 Task: Add Jarrow Formulas Methyl B-12 Lemon Flavor to the cart.
Action: Mouse pressed left at (38, 92)
Screenshot: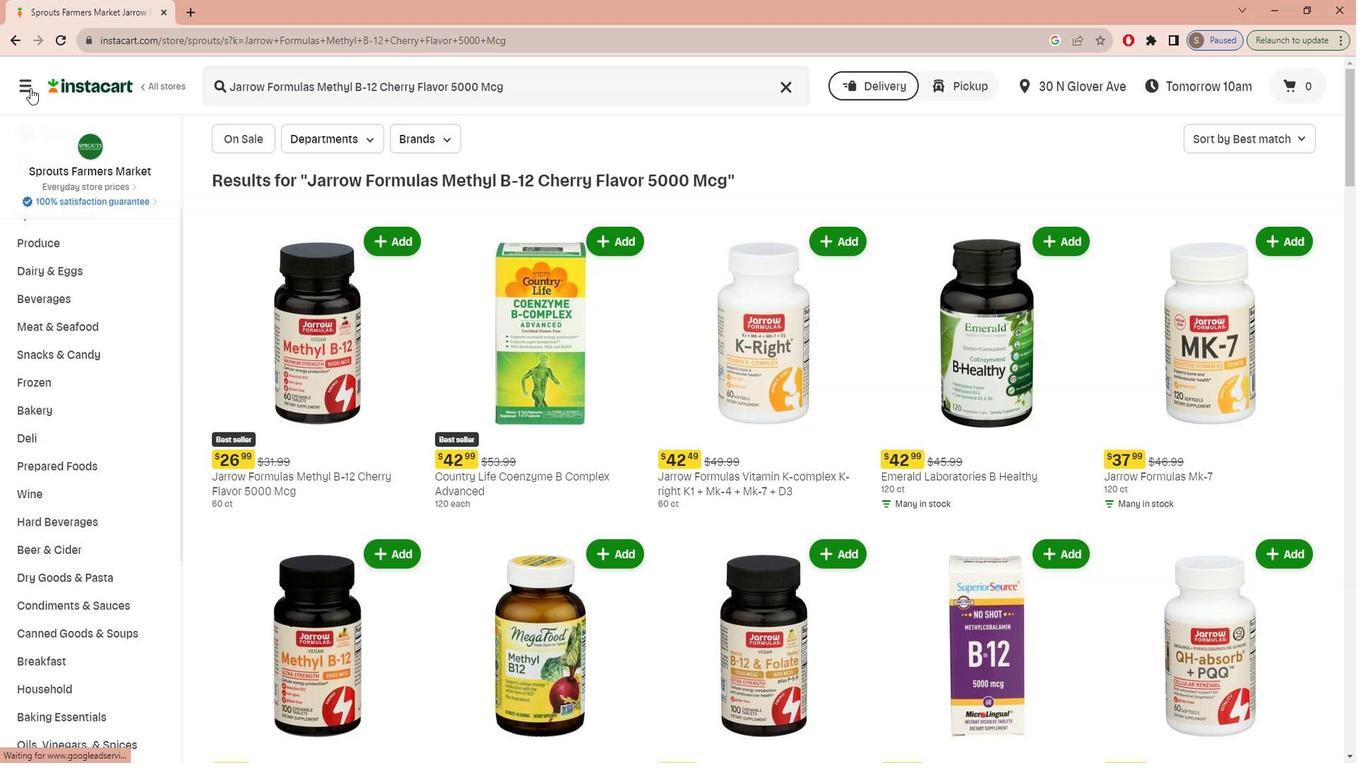 
Action: Mouse moved to (51, 190)
Screenshot: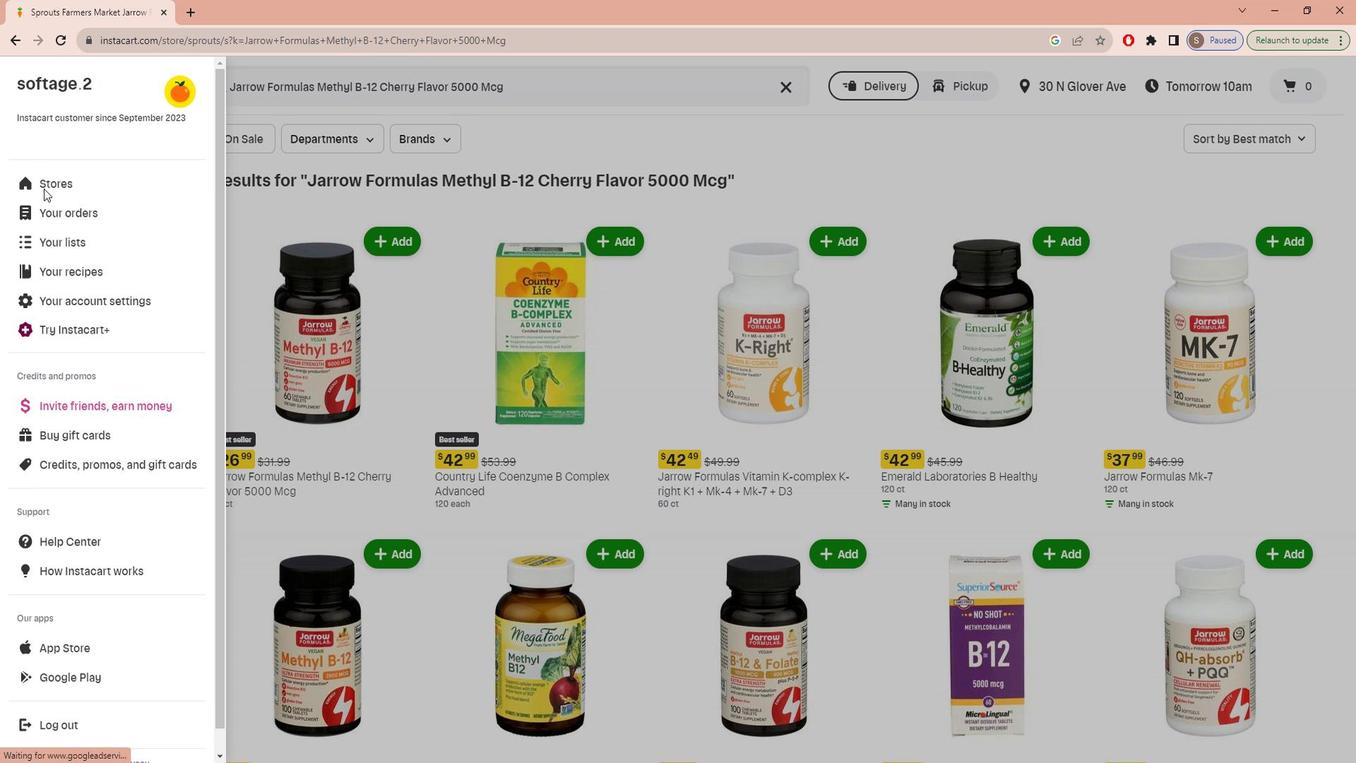 
Action: Mouse pressed left at (51, 190)
Screenshot: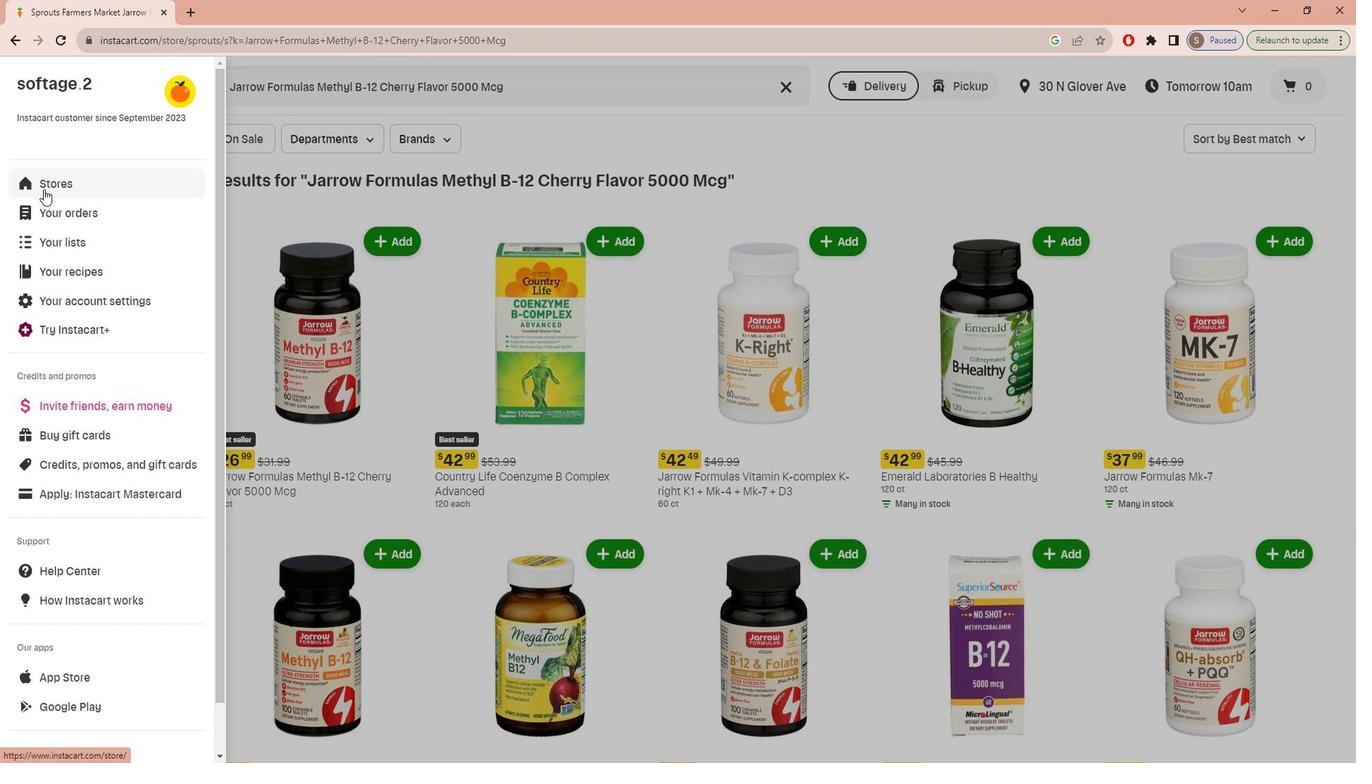
Action: Mouse moved to (353, 144)
Screenshot: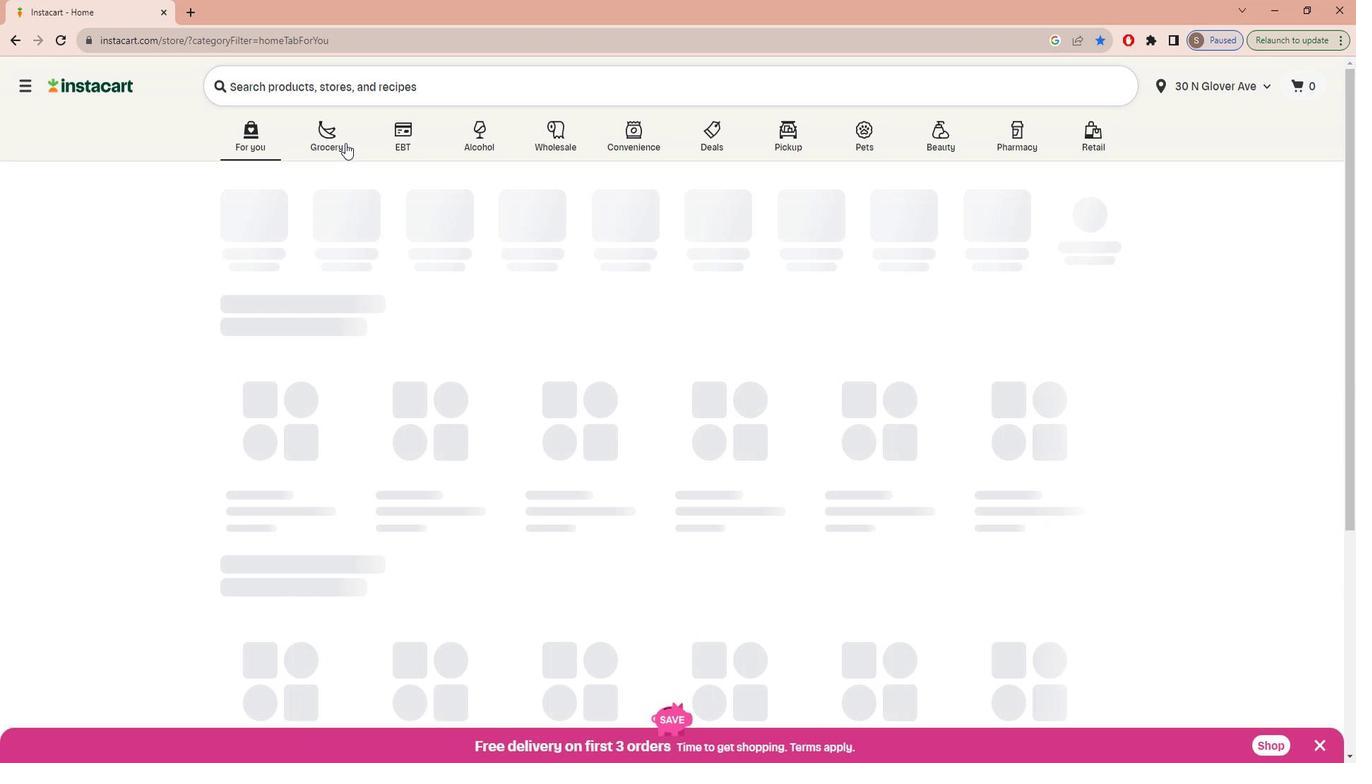 
Action: Mouse pressed left at (353, 144)
Screenshot: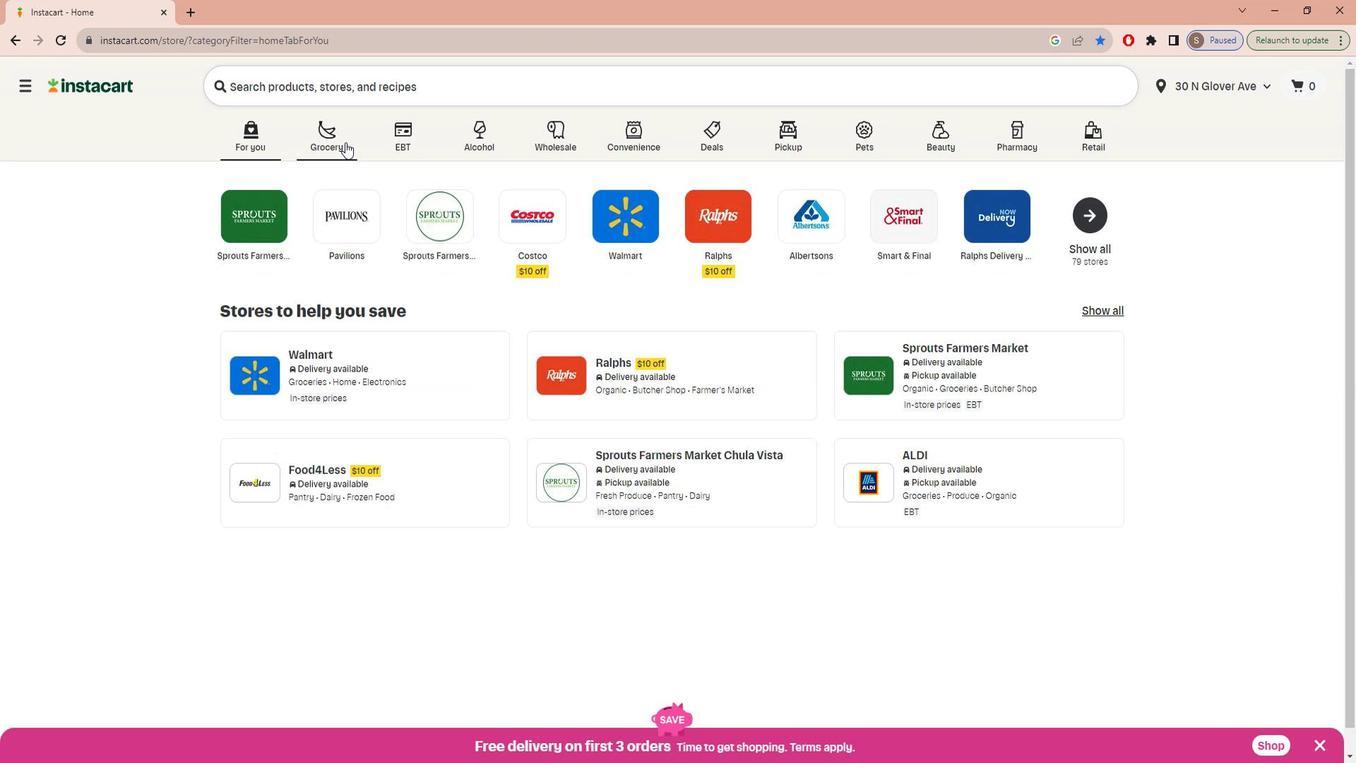 
Action: Mouse moved to (320, 399)
Screenshot: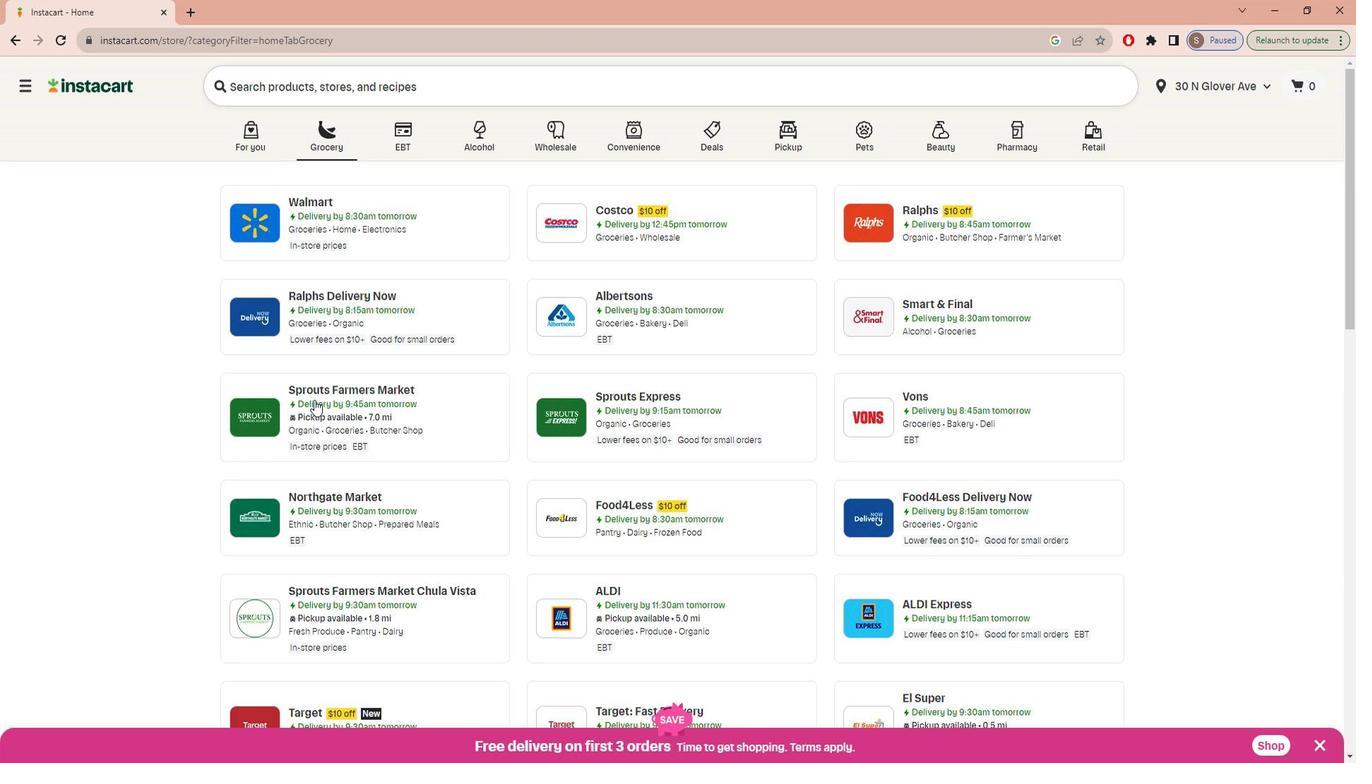 
Action: Mouse pressed left at (320, 399)
Screenshot: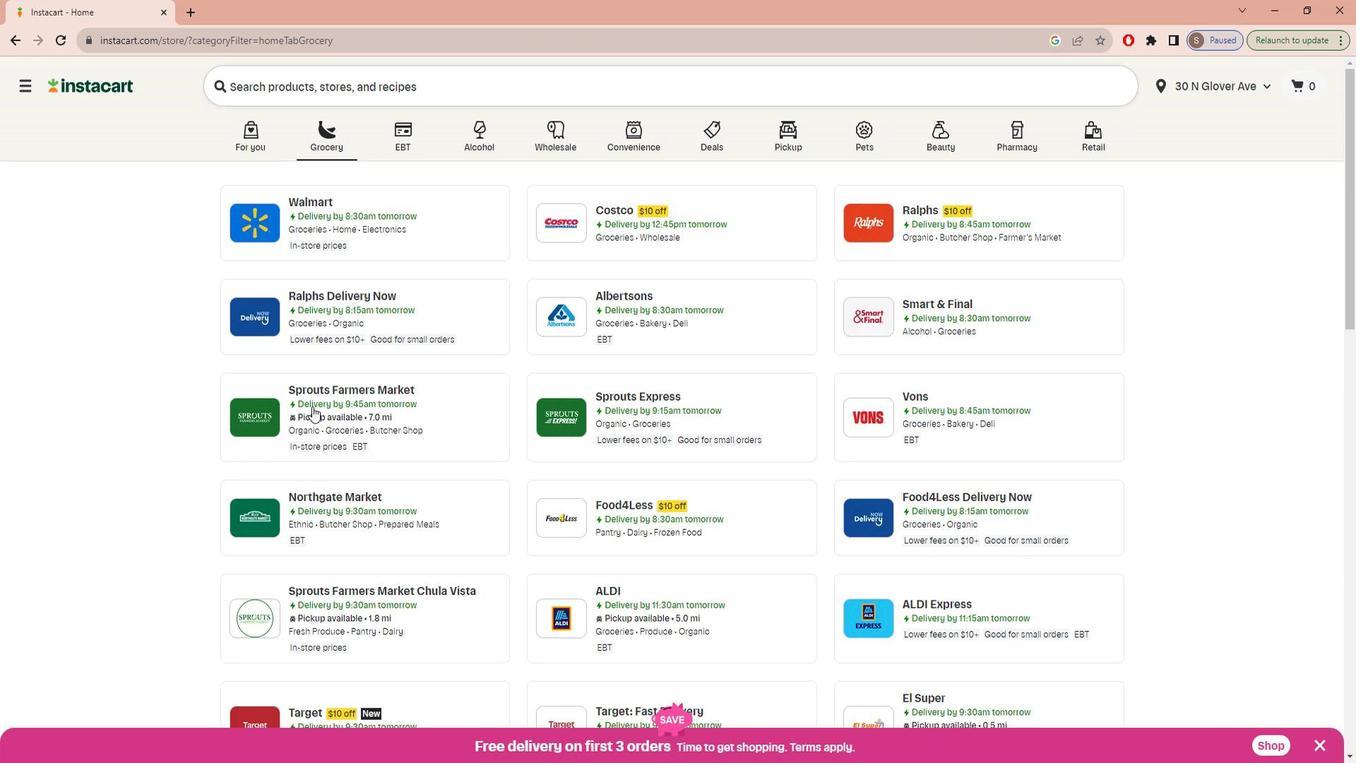 
Action: Mouse moved to (81, 558)
Screenshot: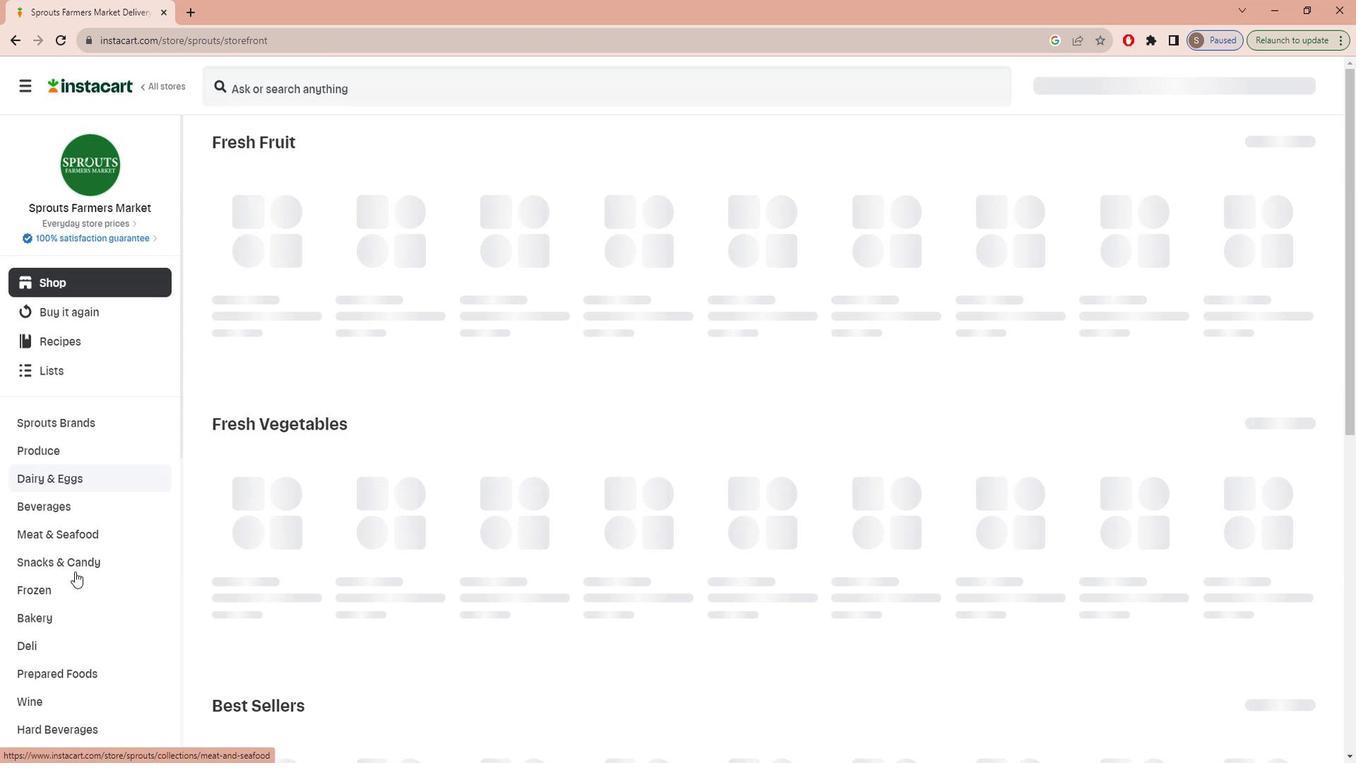 
Action: Mouse scrolled (81, 557) with delta (0, 0)
Screenshot: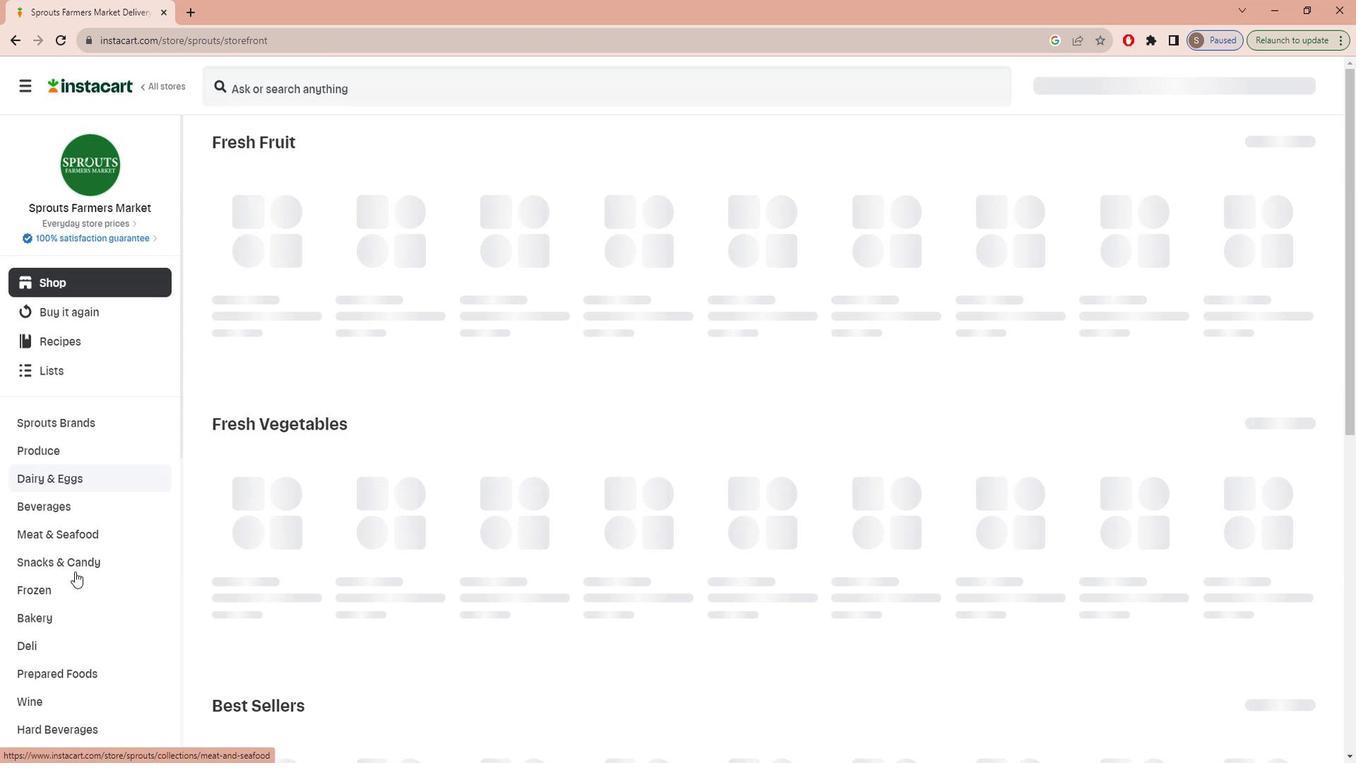 
Action: Mouse moved to (81, 558)
Screenshot: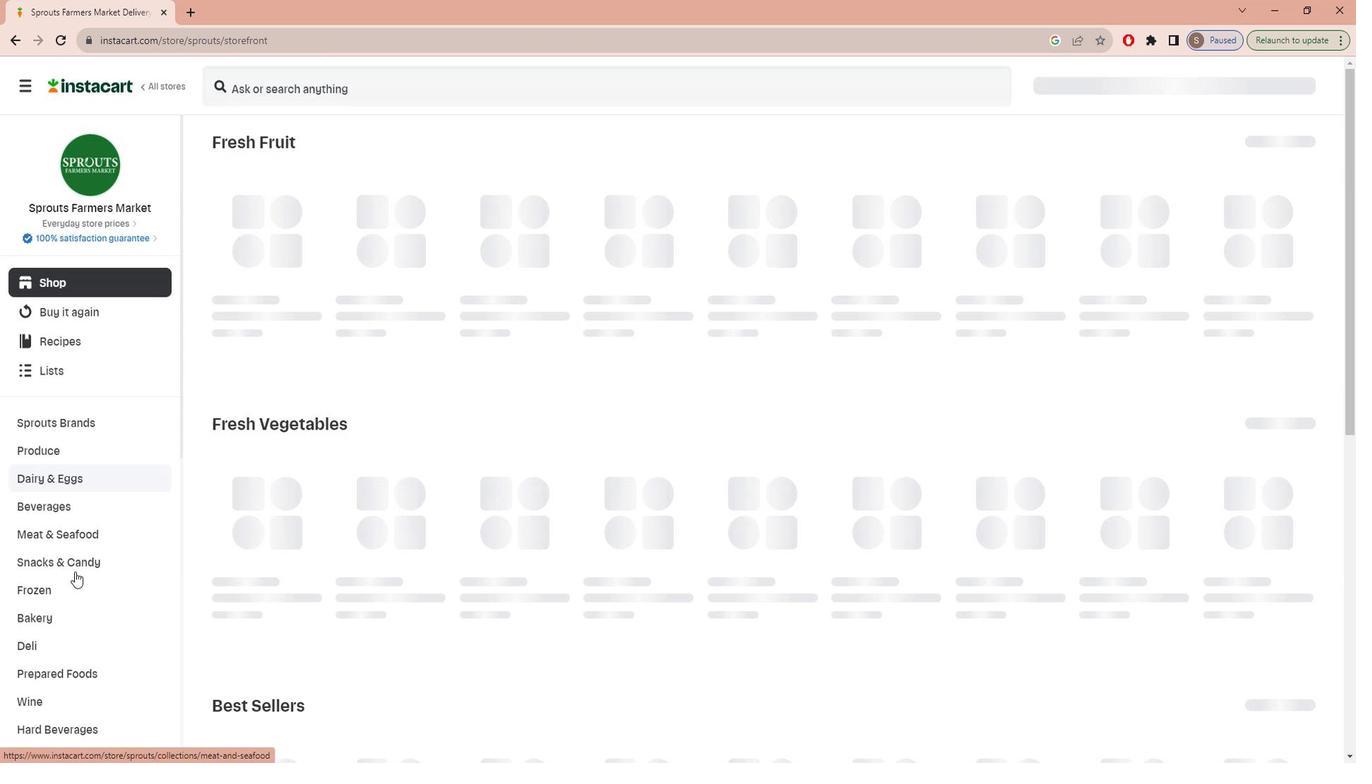 
Action: Mouse scrolled (81, 558) with delta (0, 0)
Screenshot: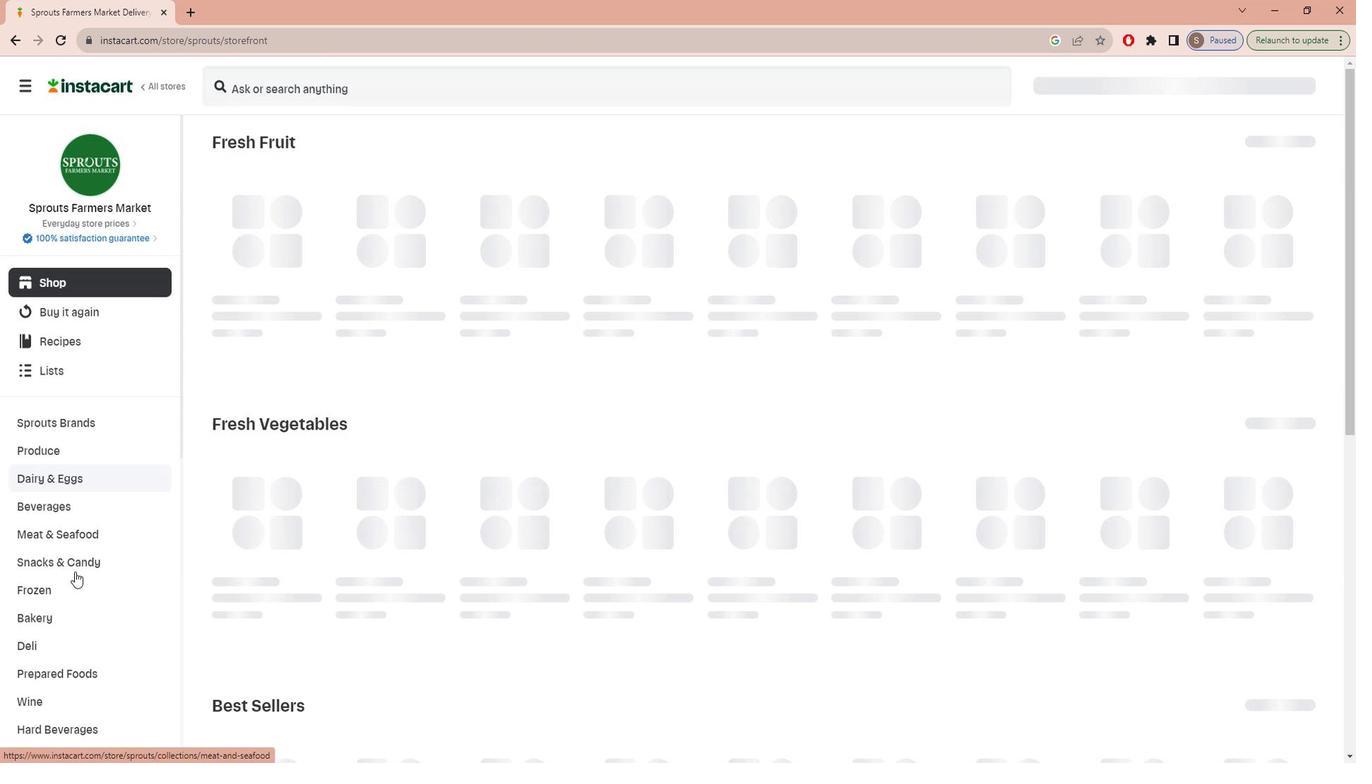 
Action: Mouse scrolled (81, 558) with delta (0, 0)
Screenshot: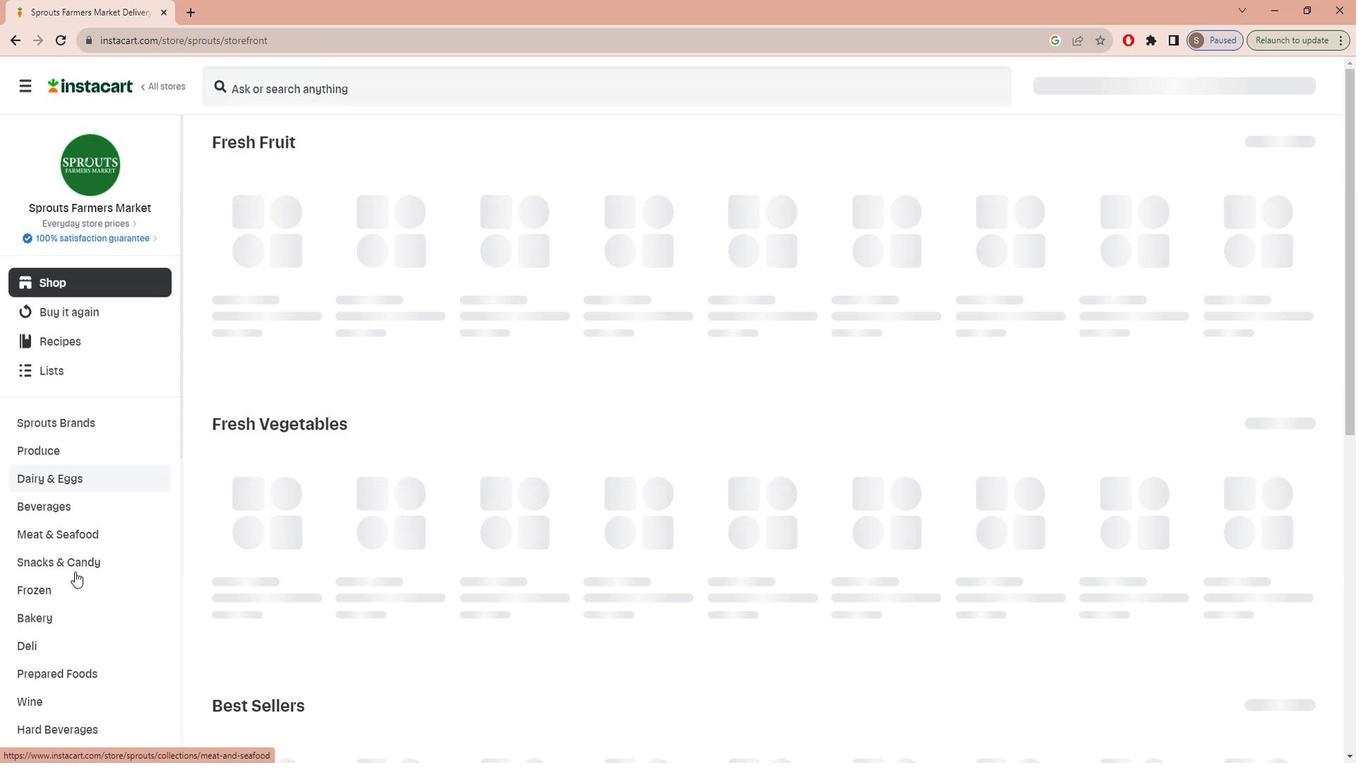 
Action: Mouse scrolled (81, 558) with delta (0, 0)
Screenshot: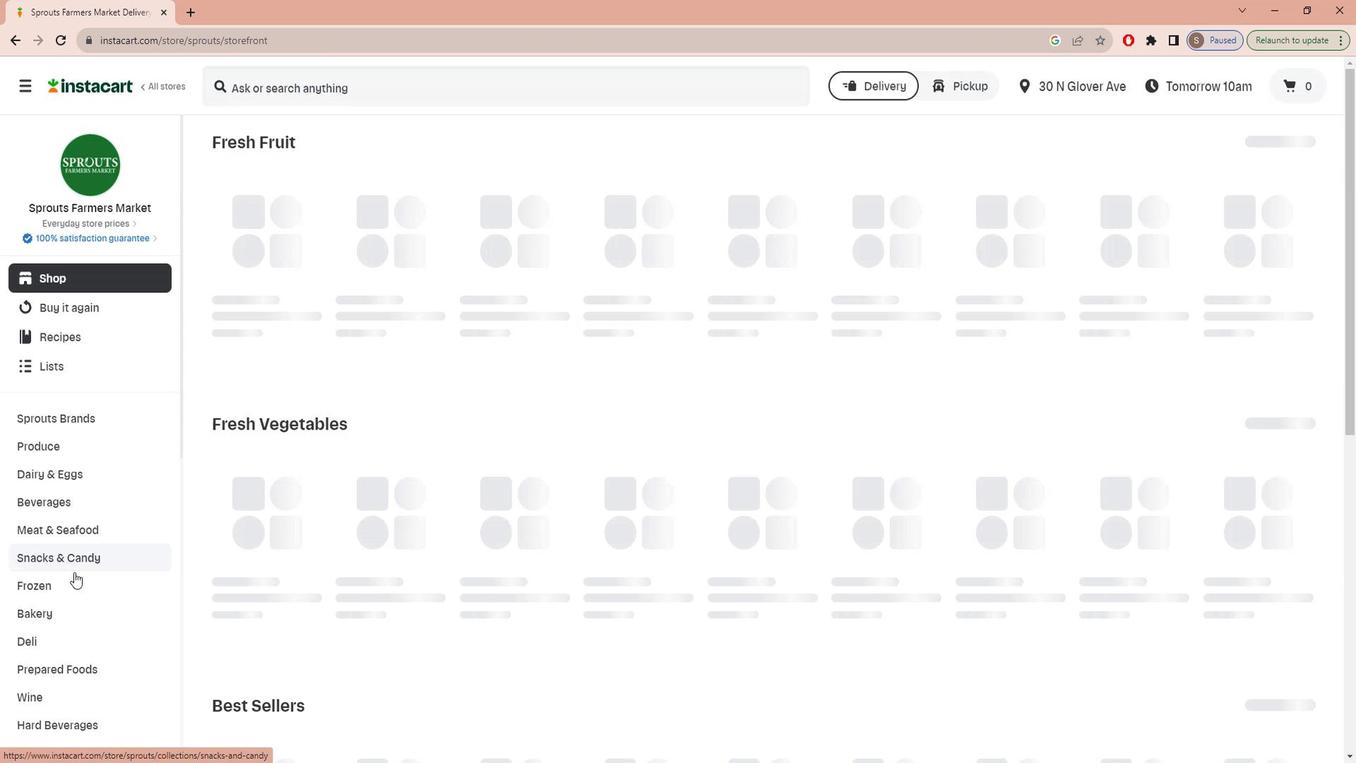 
Action: Mouse scrolled (81, 558) with delta (0, 0)
Screenshot: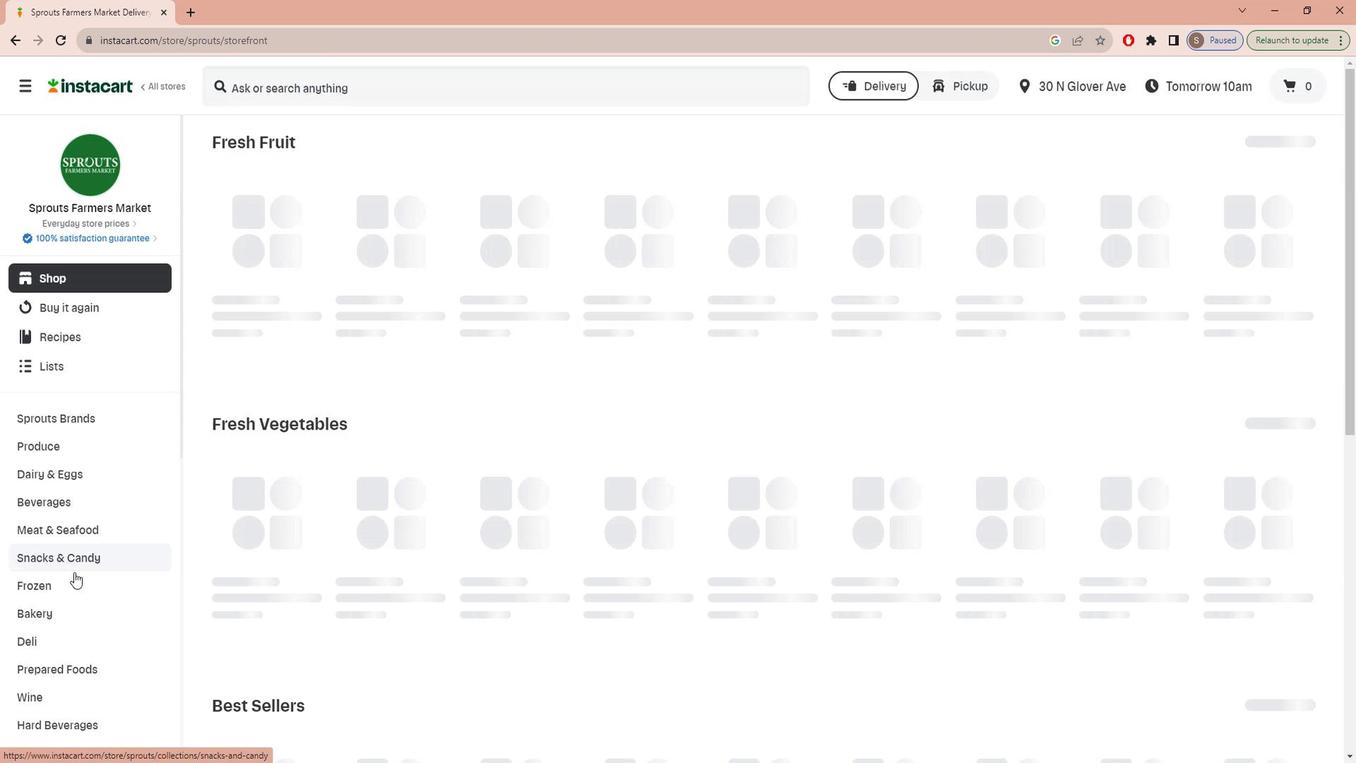 
Action: Mouse scrolled (81, 558) with delta (0, 0)
Screenshot: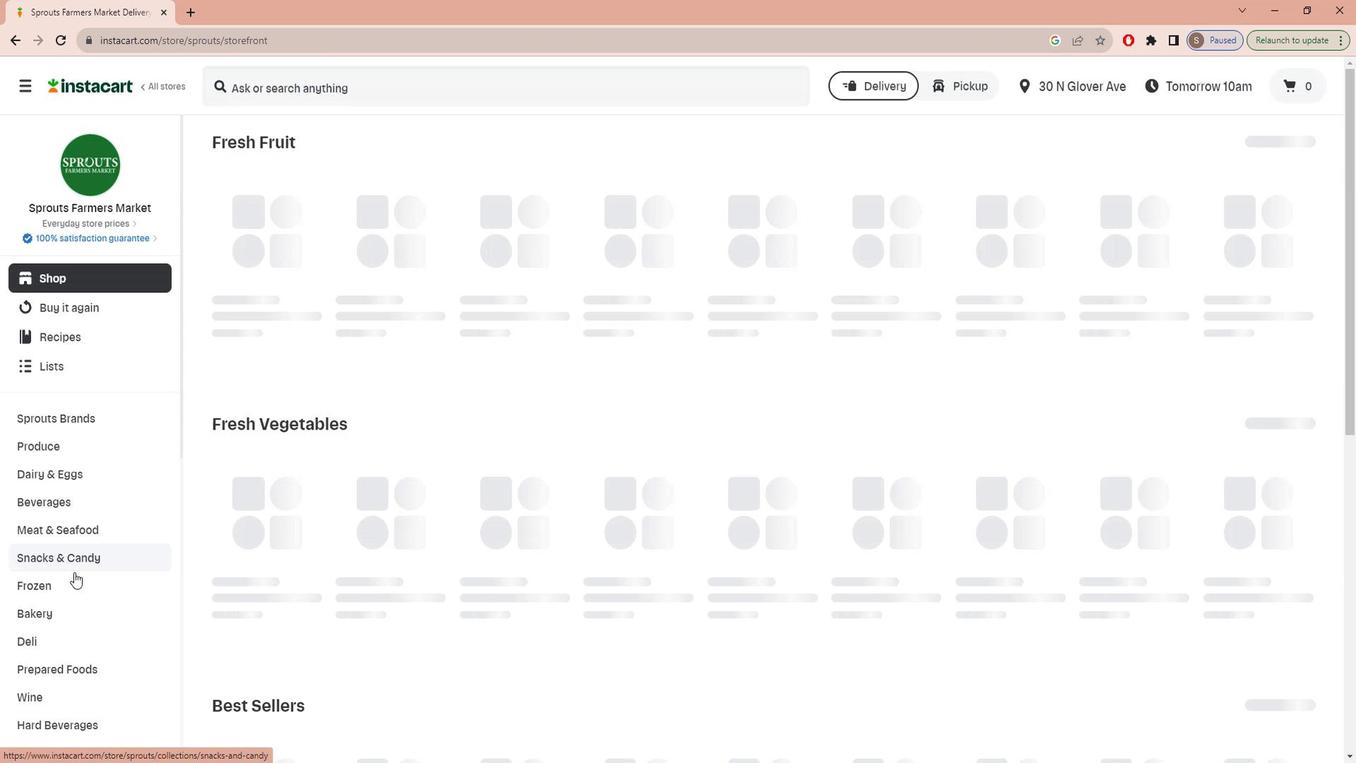 
Action: Mouse scrolled (81, 558) with delta (0, 0)
Screenshot: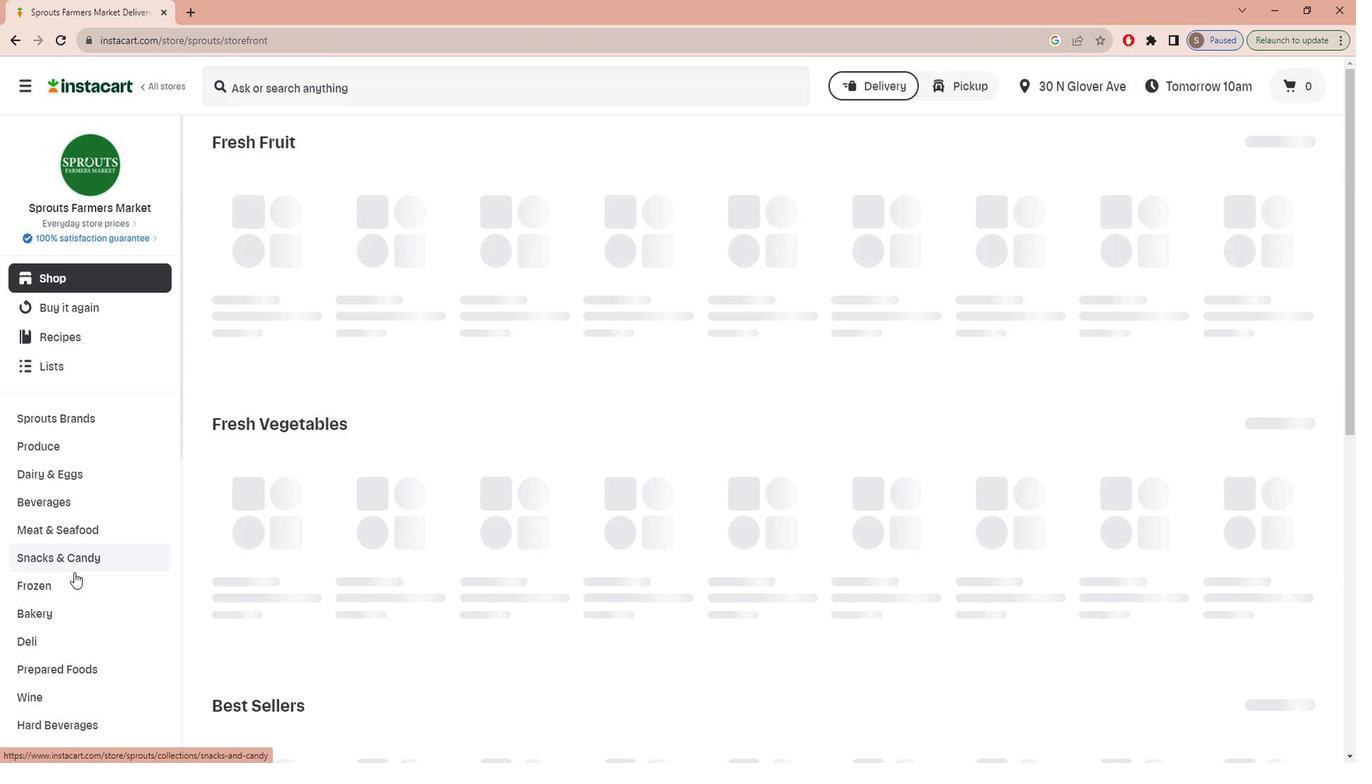 
Action: Mouse moved to (79, 558)
Screenshot: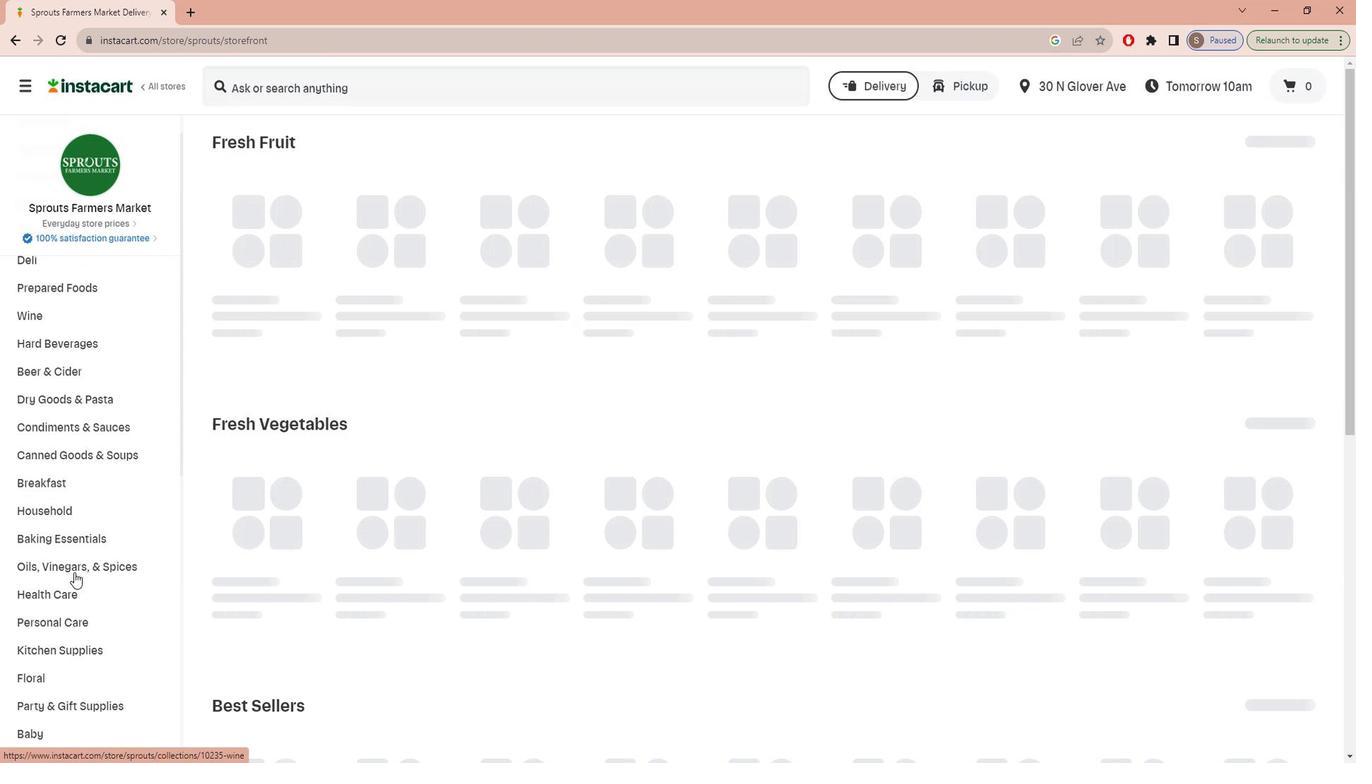 
Action: Mouse scrolled (79, 558) with delta (0, 0)
Screenshot: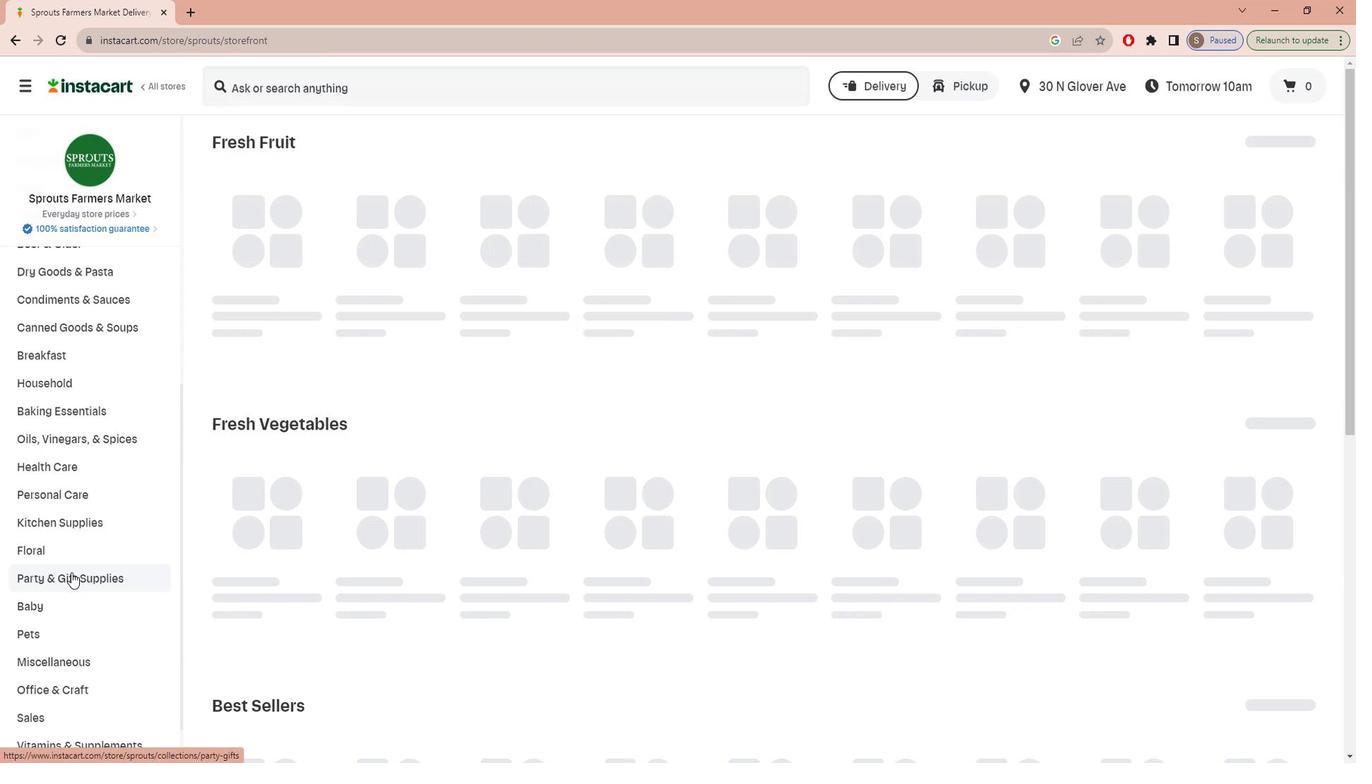 
Action: Mouse scrolled (79, 558) with delta (0, 0)
Screenshot: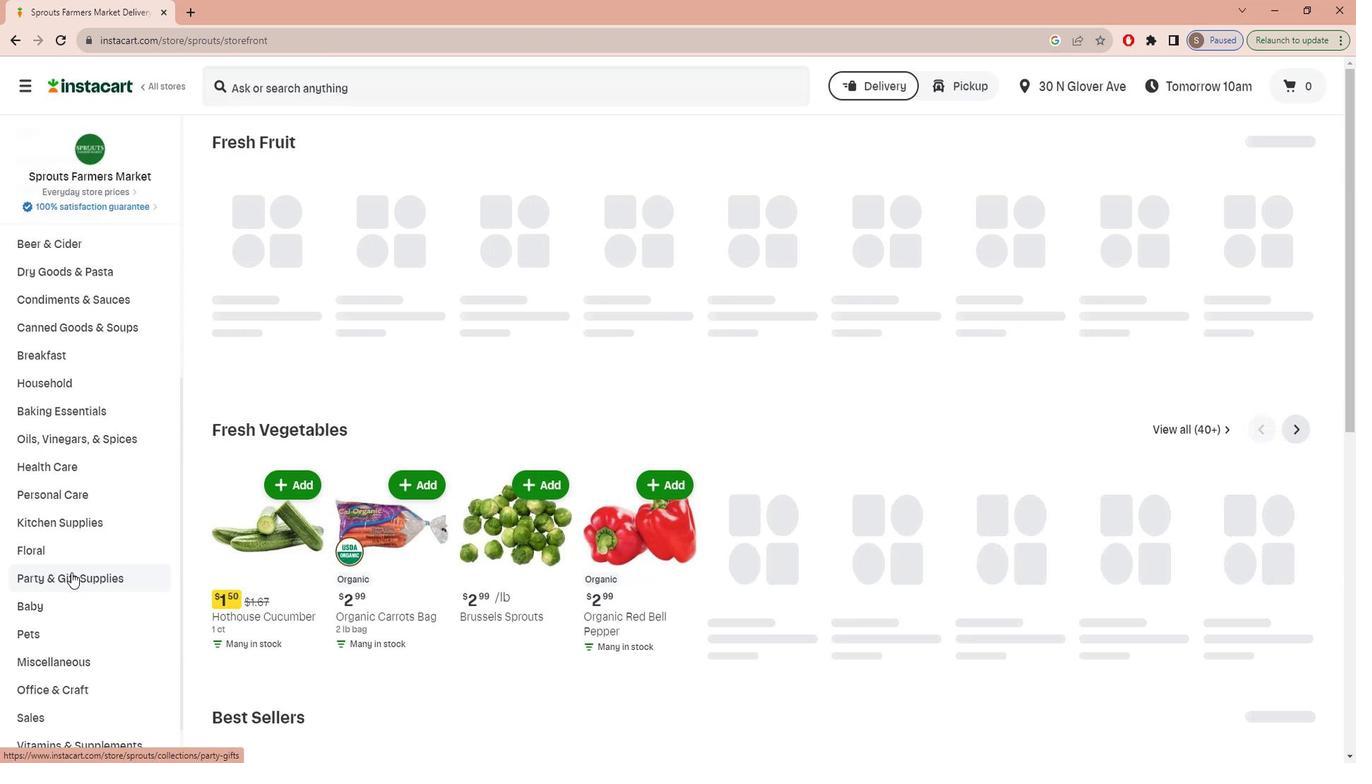 
Action: Mouse scrolled (79, 558) with delta (0, 0)
Screenshot: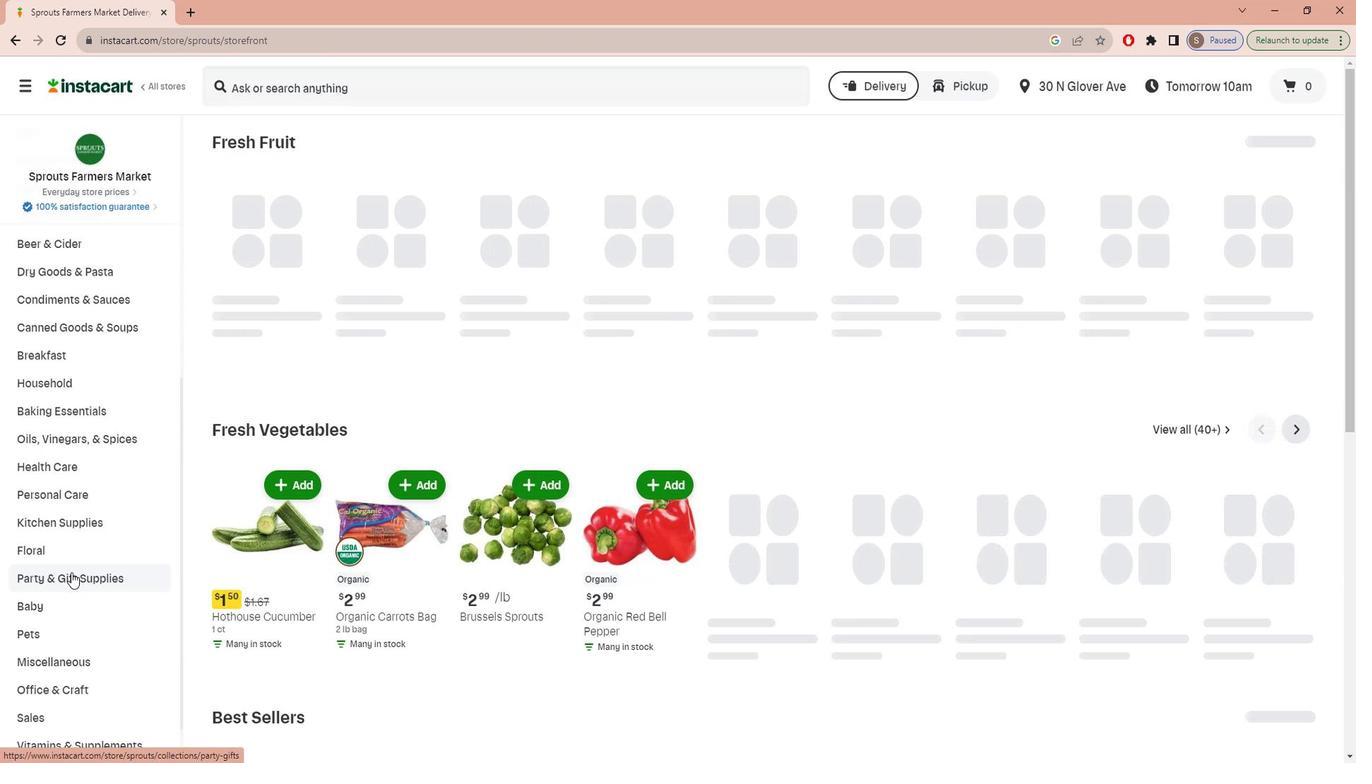 
Action: Mouse scrolled (79, 558) with delta (0, 0)
Screenshot: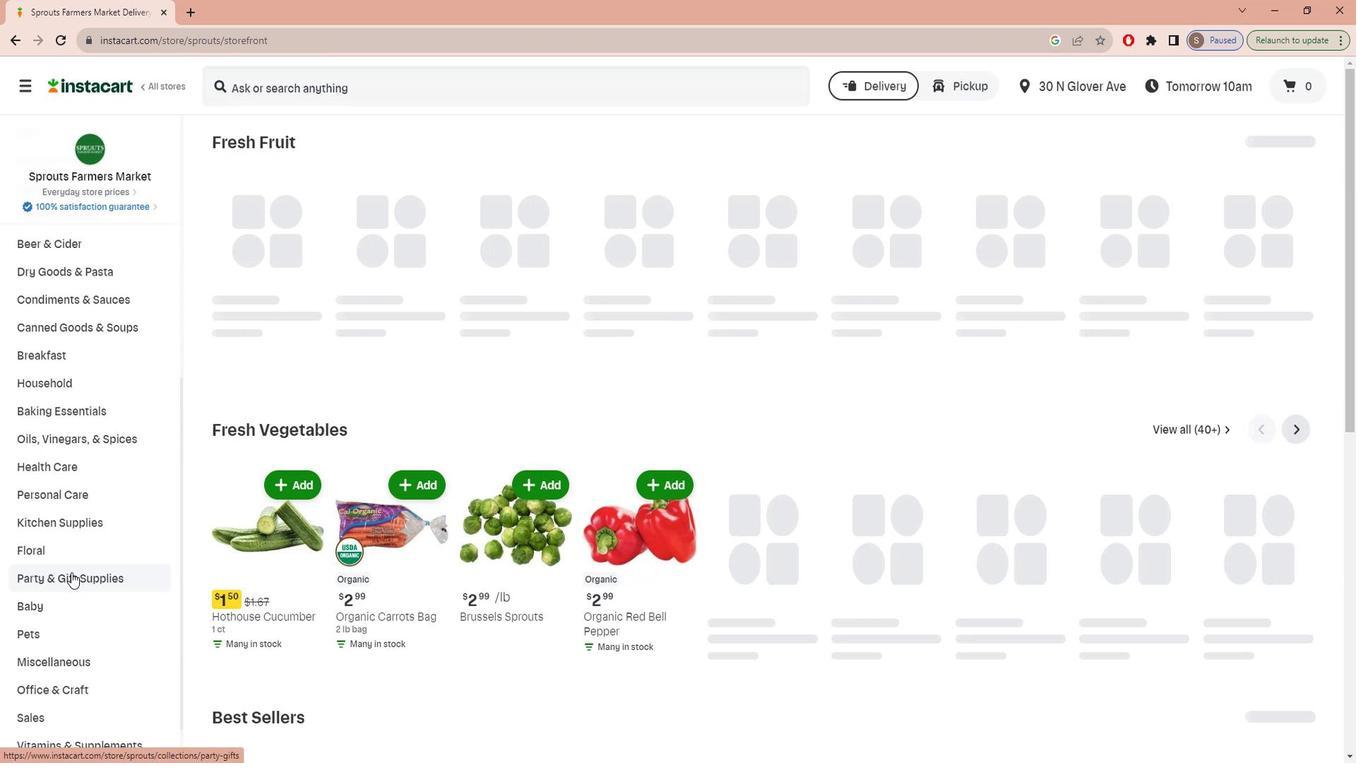 
Action: Mouse moved to (73, 663)
Screenshot: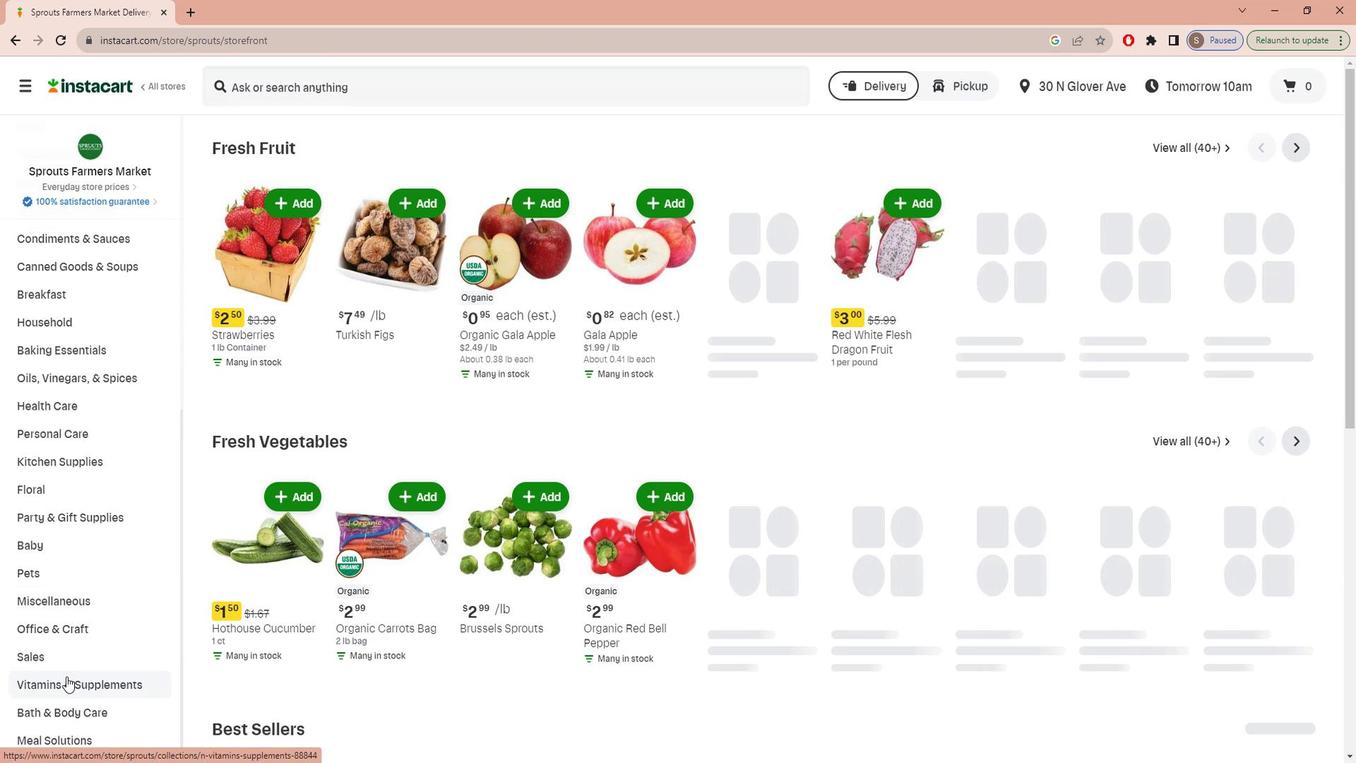 
Action: Mouse pressed left at (73, 663)
Screenshot: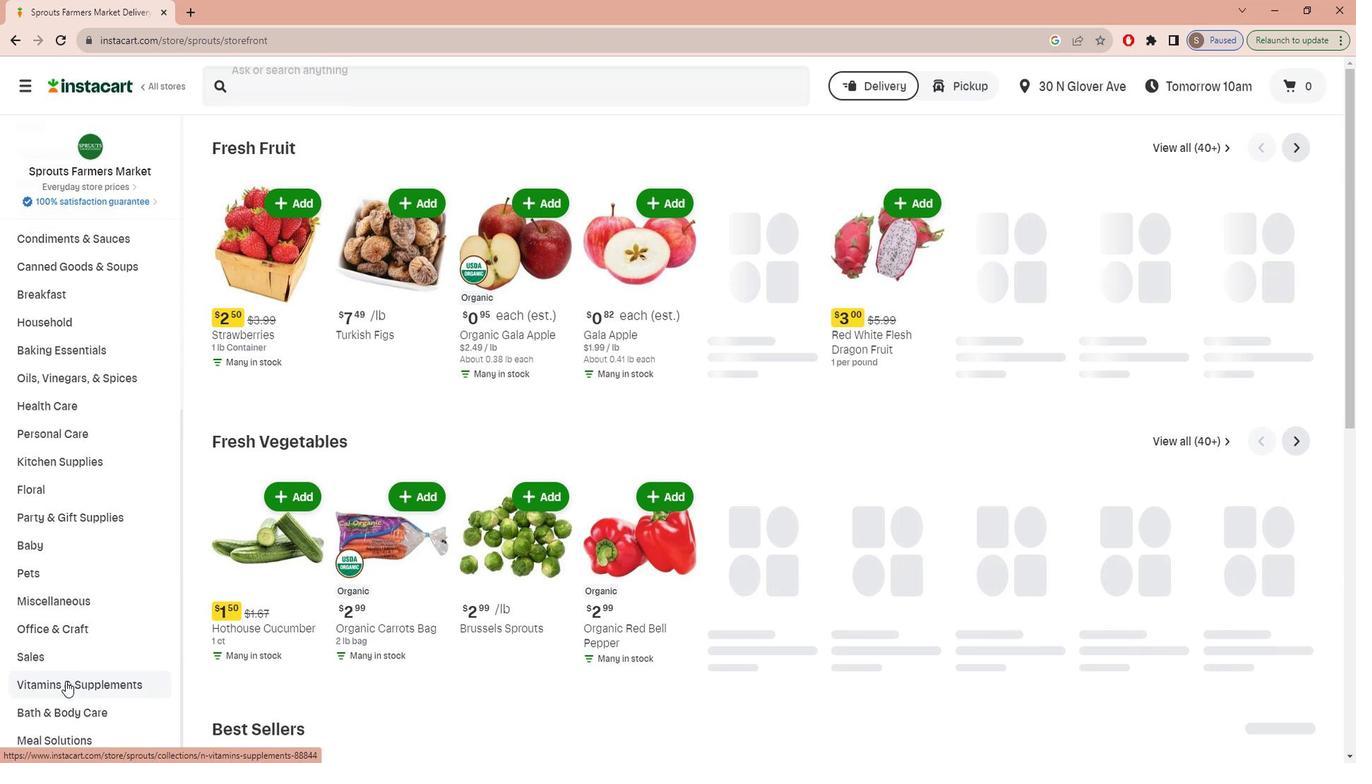 
Action: Mouse moved to (1329, 178)
Screenshot: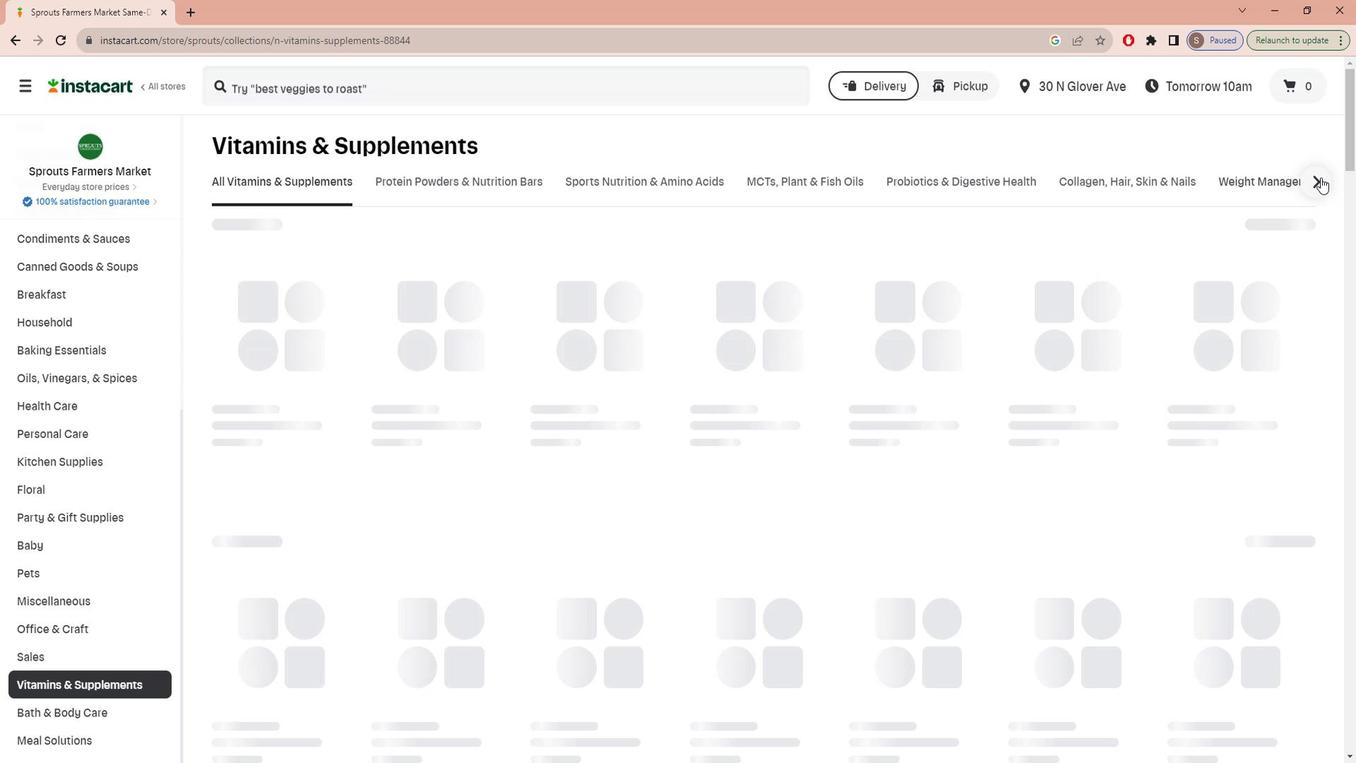 
Action: Mouse pressed left at (1329, 178)
Screenshot: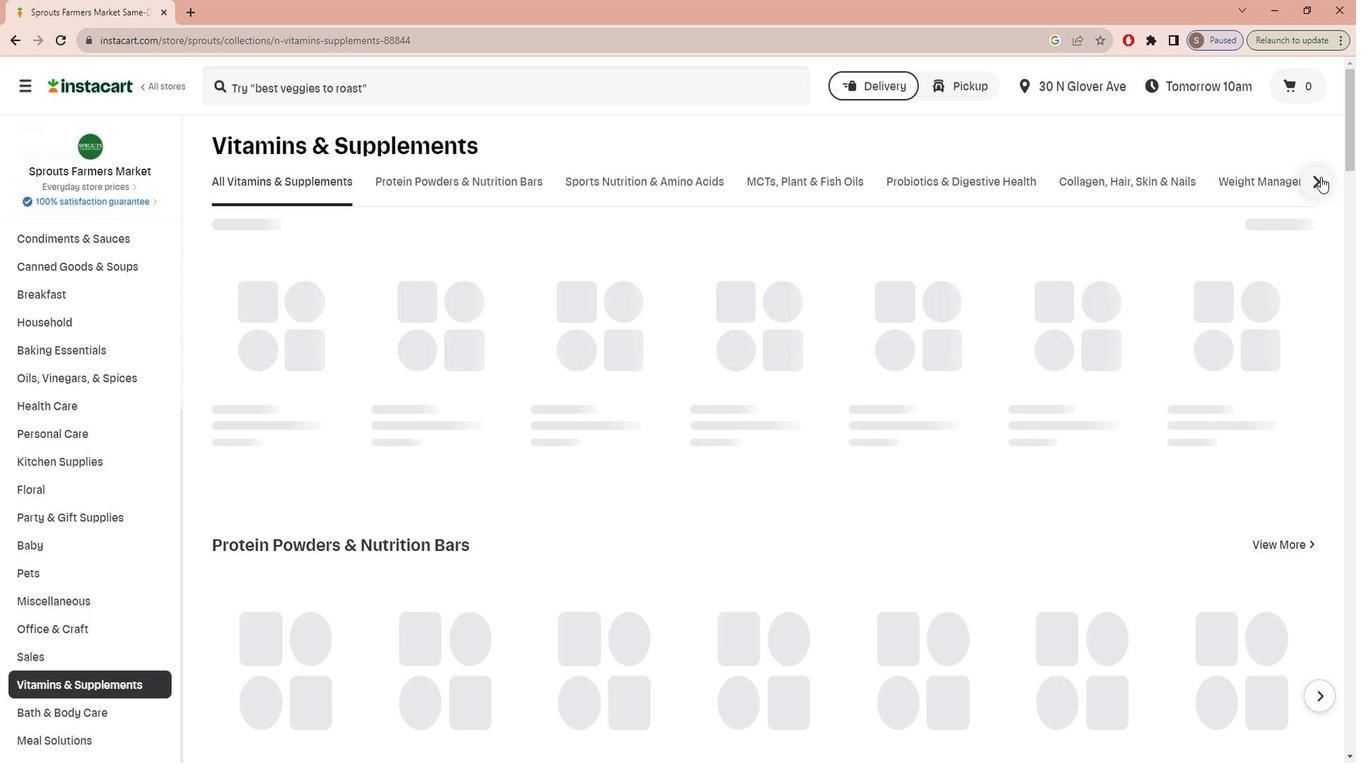 
Action: Mouse moved to (962, 178)
Screenshot: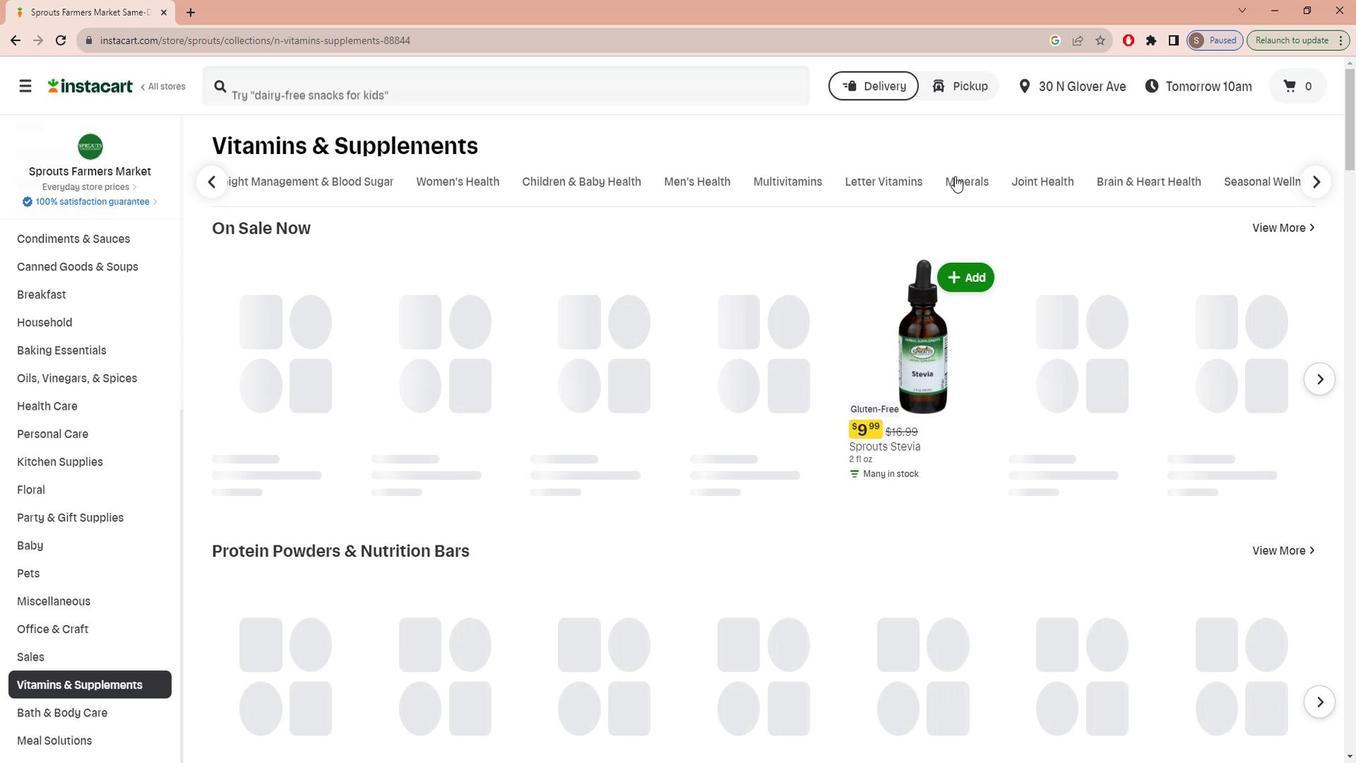 
Action: Mouse pressed left at (962, 178)
Screenshot: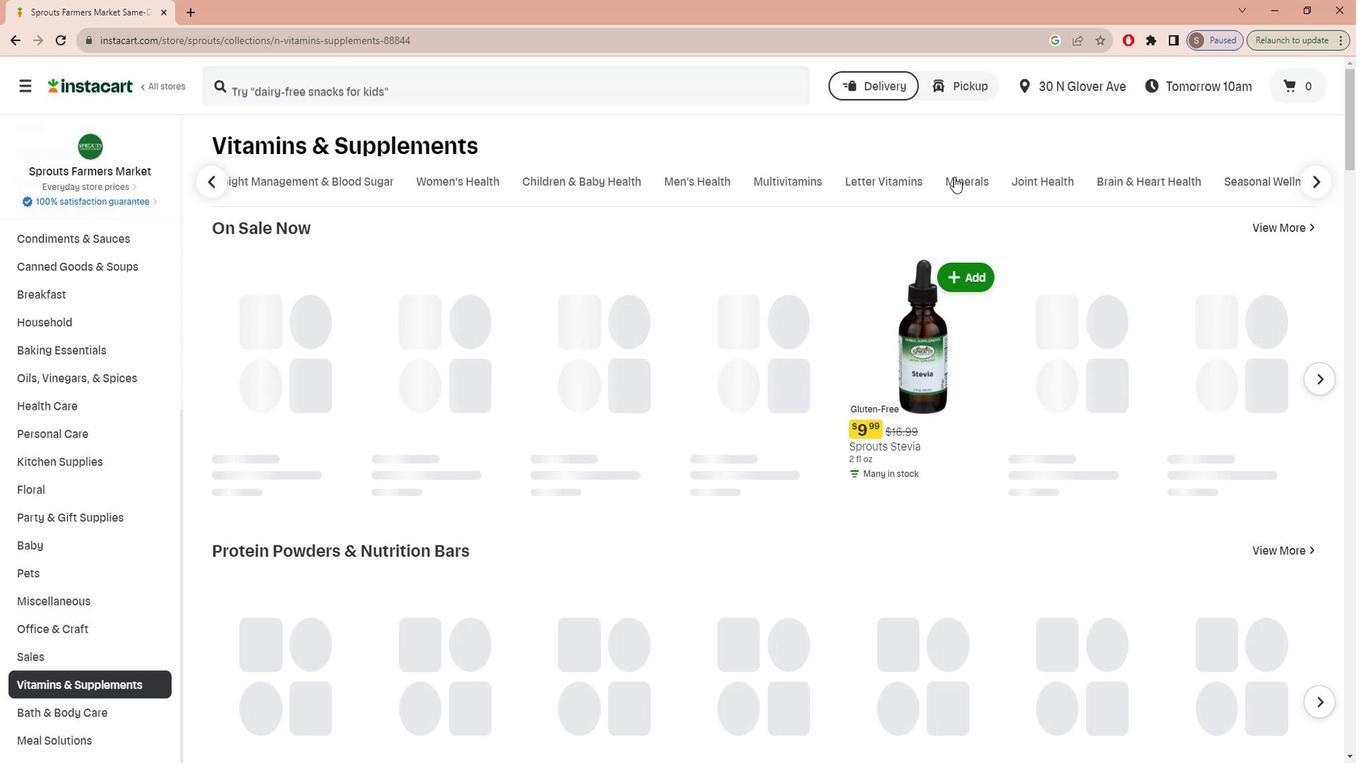 
Action: Mouse moved to (335, 95)
Screenshot: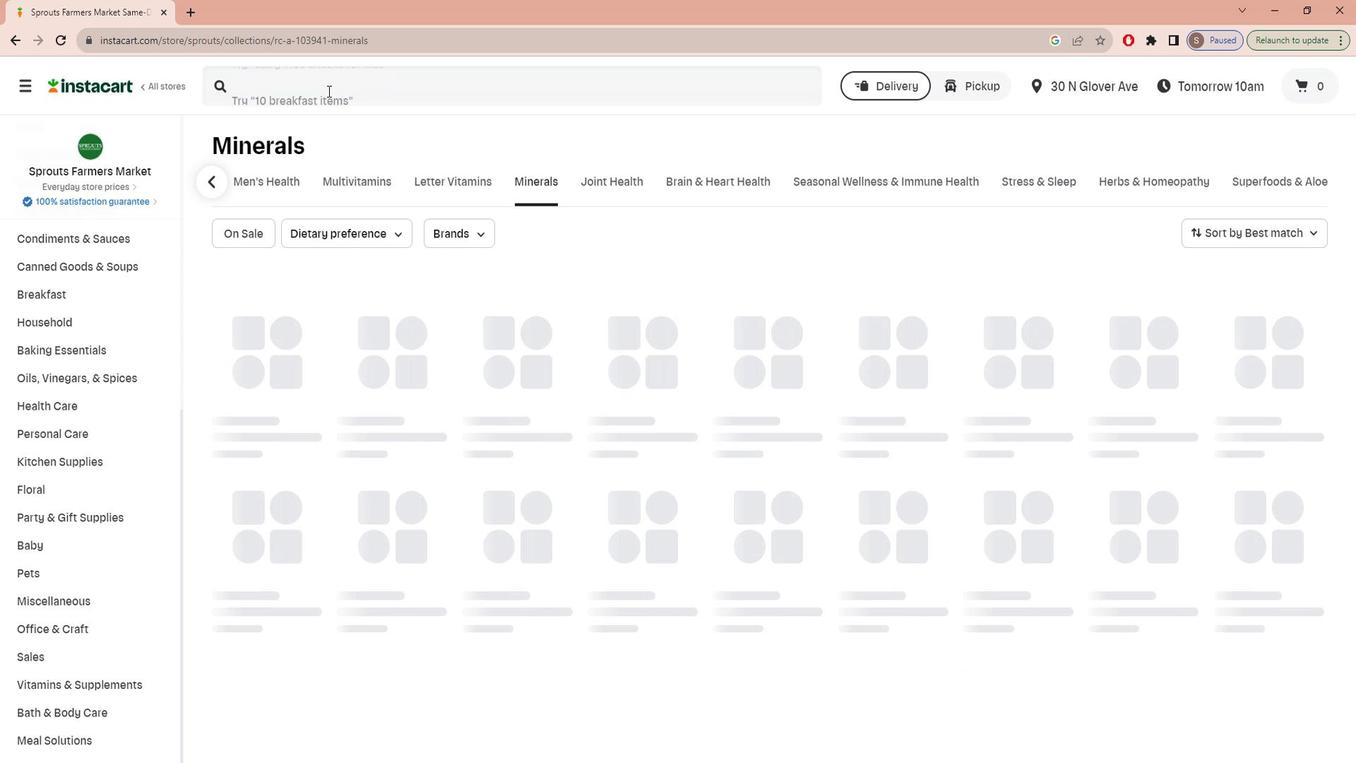 
Action: Mouse pressed left at (335, 95)
Screenshot: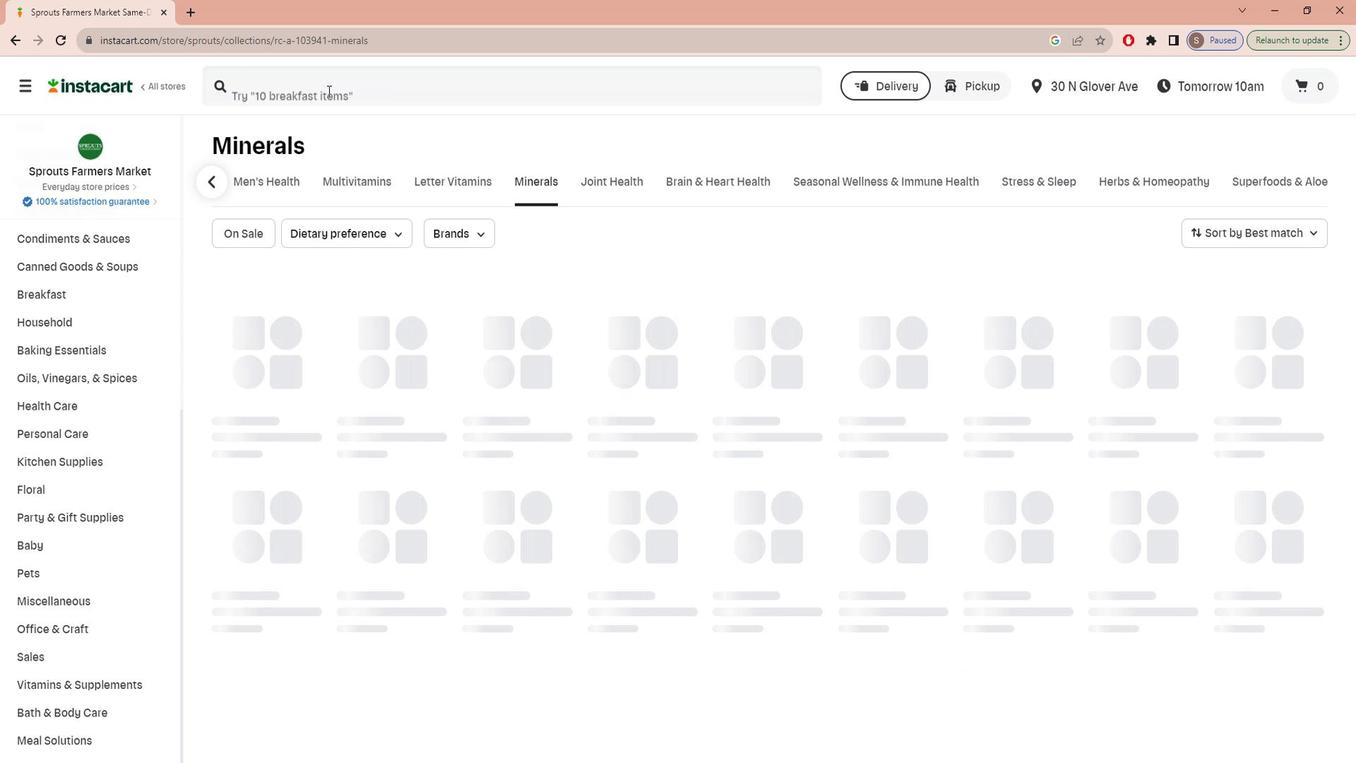 
Action: Key pressed j<Key.caps_lock>ARROW<Key.space><Key.caps_lock>f<Key.caps_lock>ORMULAS<Key.space><Key.caps_lock>m<Key.caps_lock>ETHYL<Key.space><Key.caps_lock>b-12<Key.space>l<Key.caps_lock>EMON<Key.space><Key.caps_lock>f<Key.caps_lock>LAVOR<Key.enter>
Screenshot: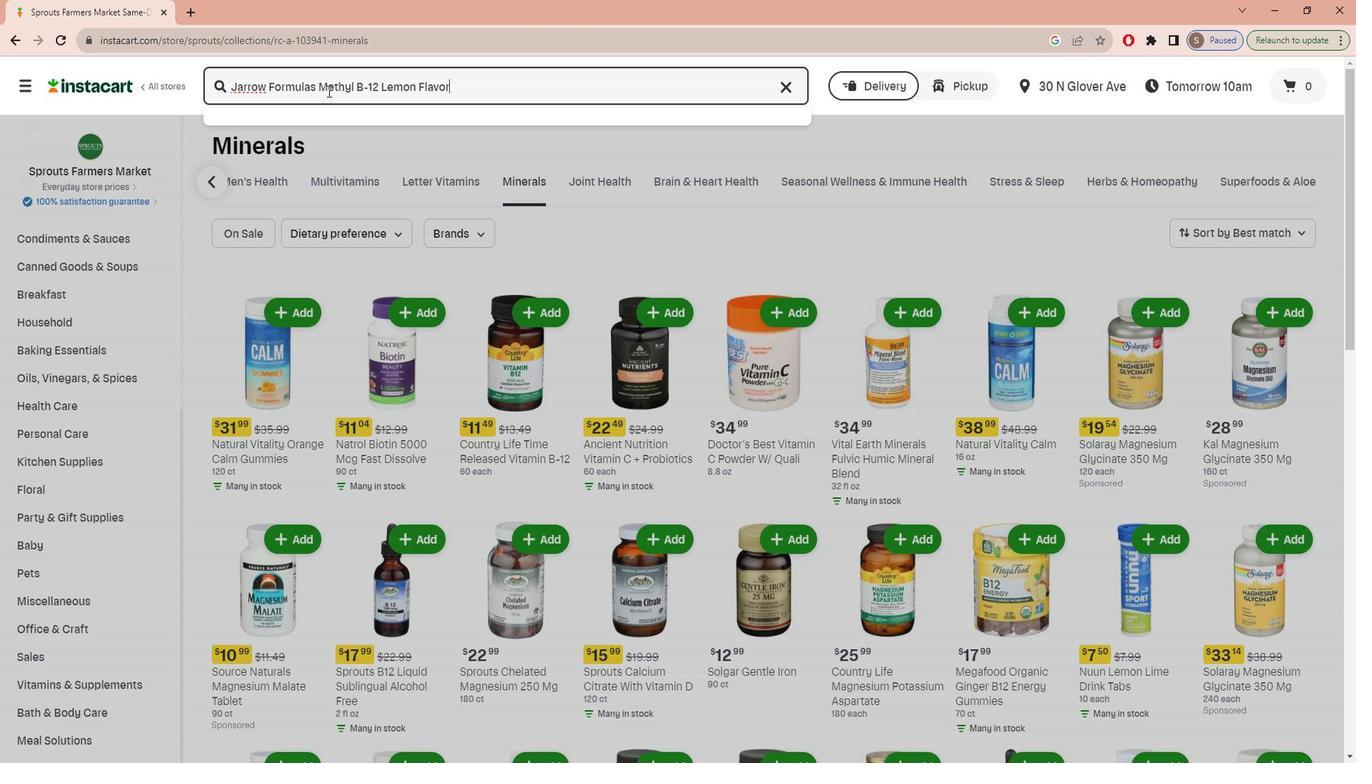 
Action: Mouse moved to (396, 244)
Screenshot: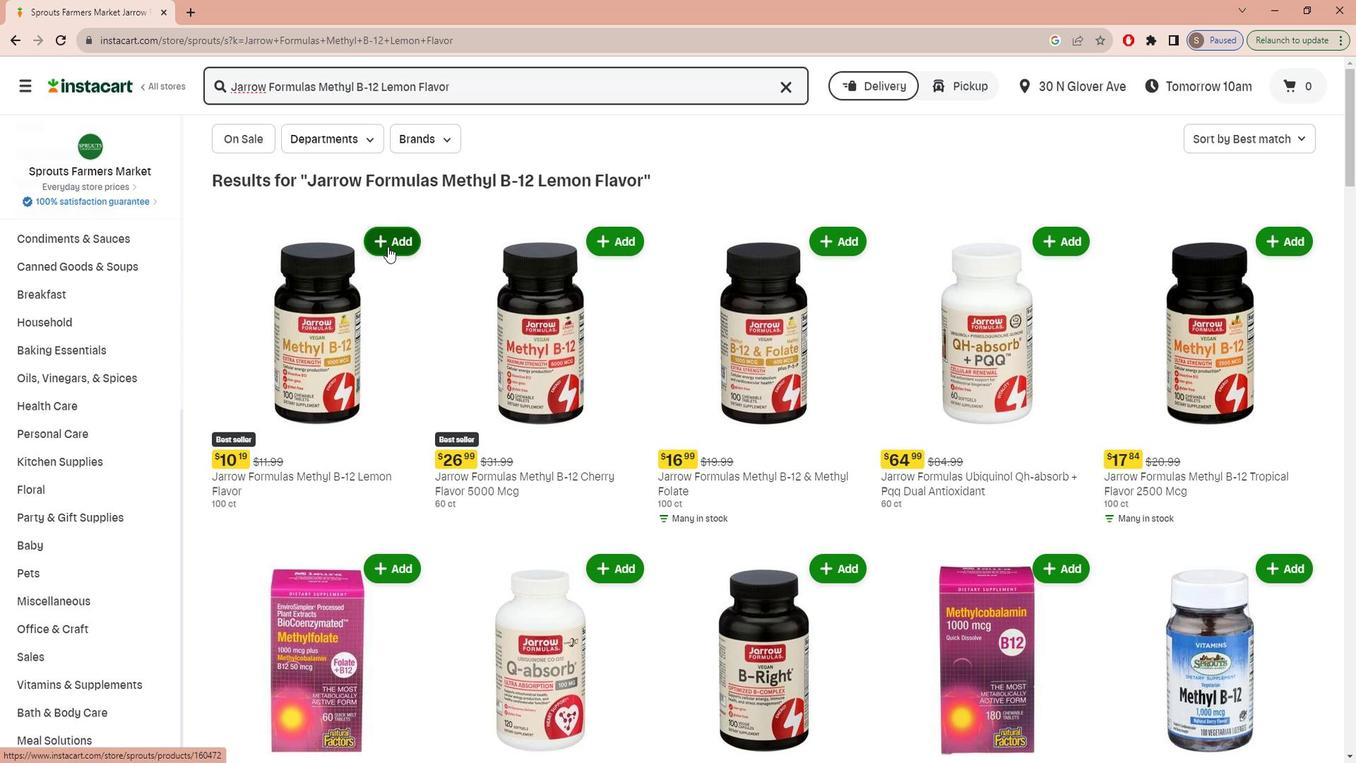 
Action: Mouse pressed left at (396, 244)
Screenshot: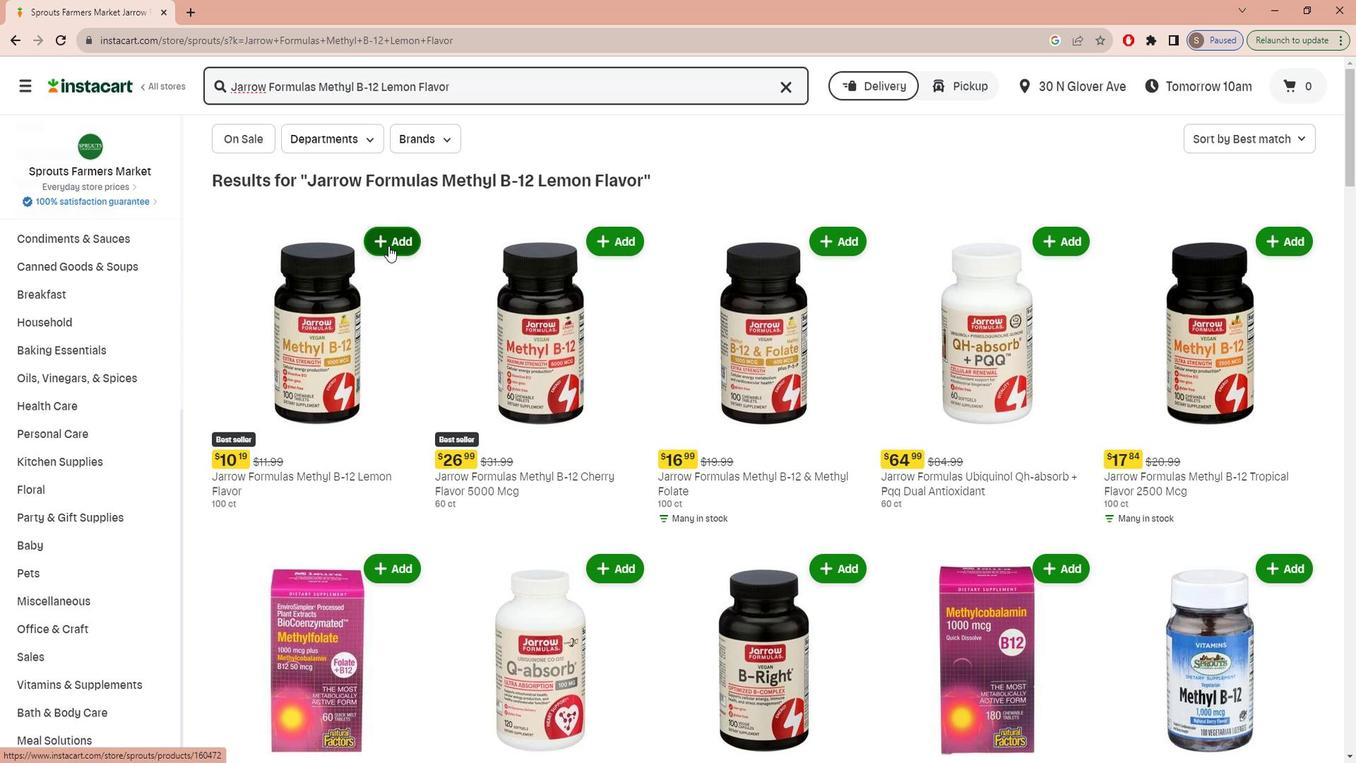
Action: Mouse moved to (414, 335)
Screenshot: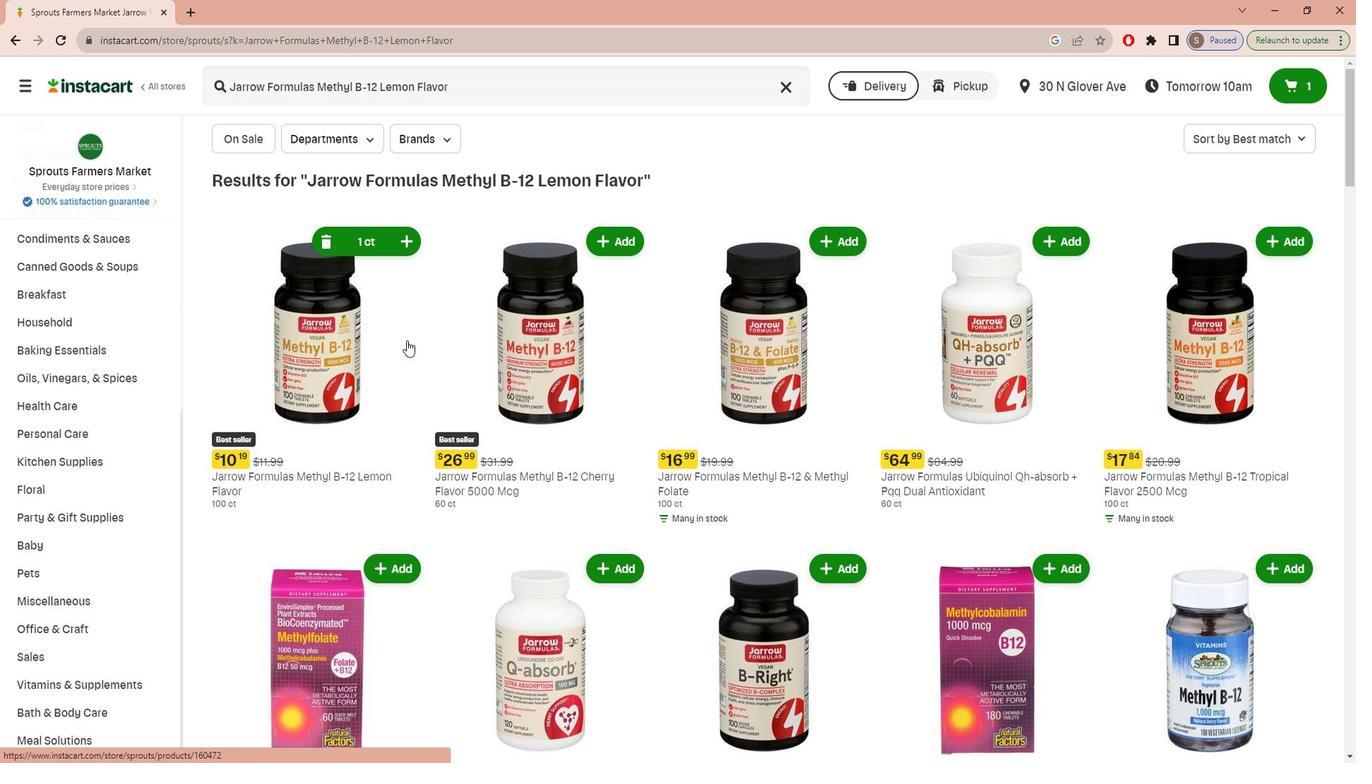 
